 Task: Assign in the project ZoneTech the issue 'Integrate a new referral program feature into an existing e-commerce website to encourage customer acquisition and retention' to the sprint 'Starburst'.
Action: Mouse moved to (84, 155)
Screenshot: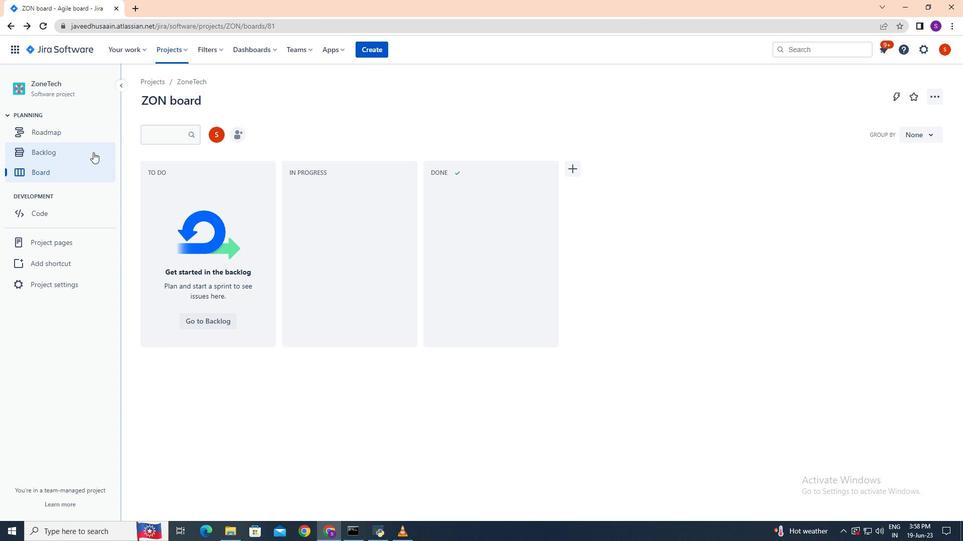 
Action: Mouse pressed left at (84, 155)
Screenshot: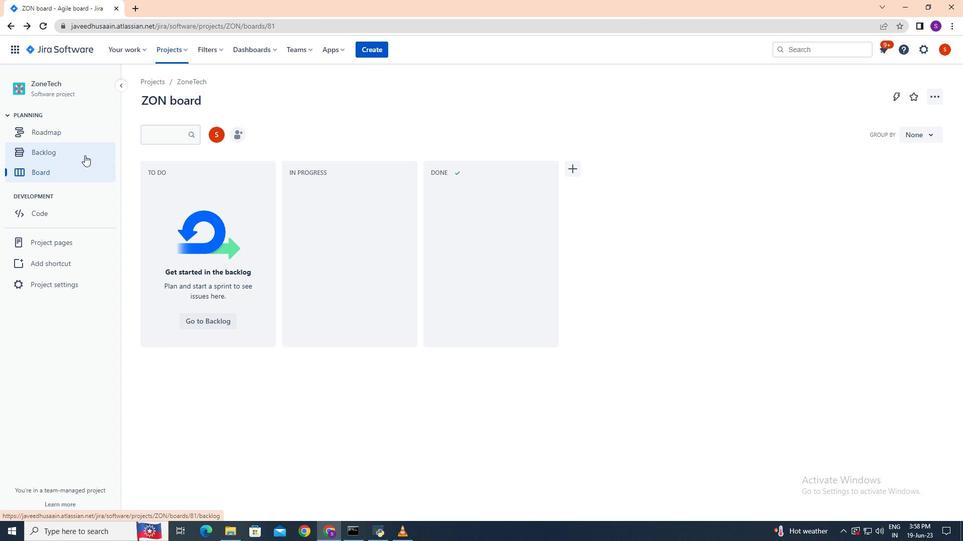 
Action: Mouse moved to (920, 264)
Screenshot: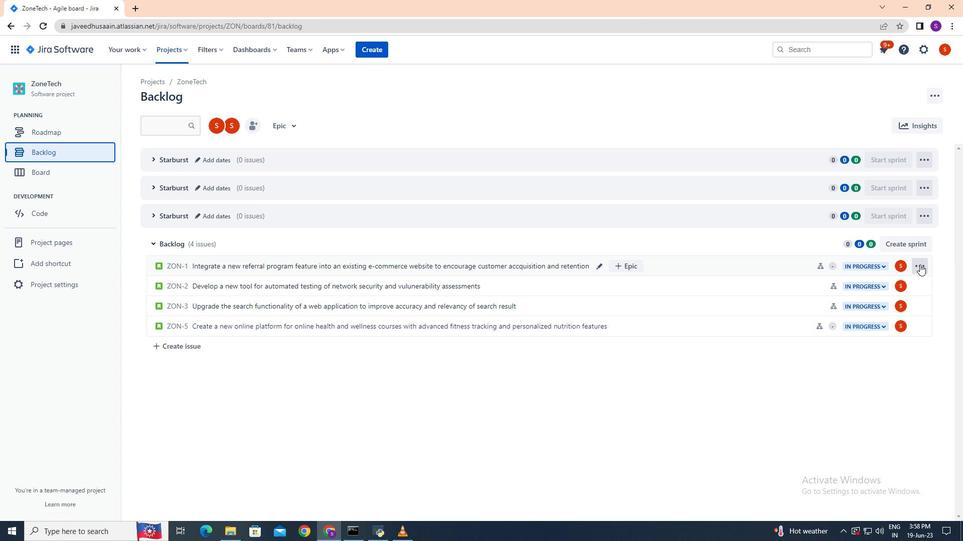 
Action: Mouse pressed left at (920, 264)
Screenshot: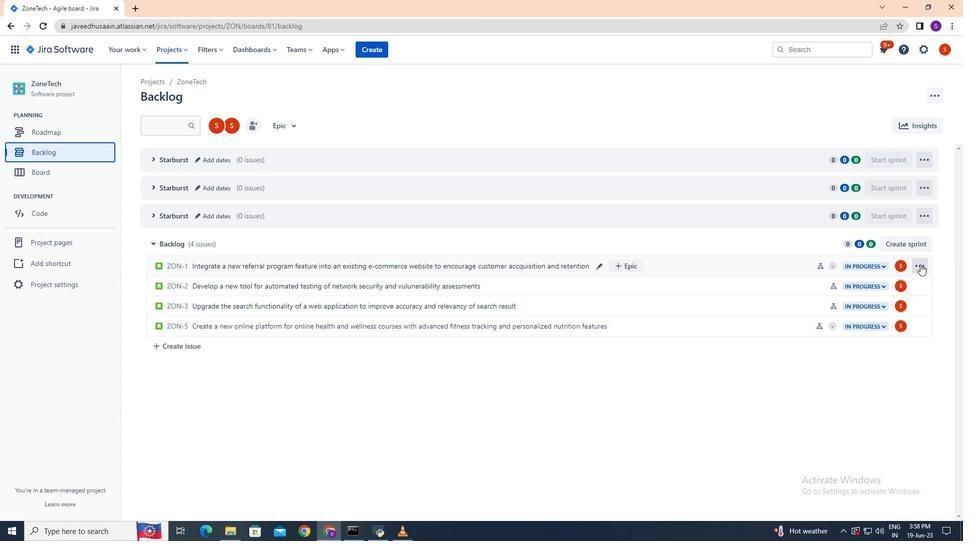 
Action: Mouse moved to (899, 381)
Screenshot: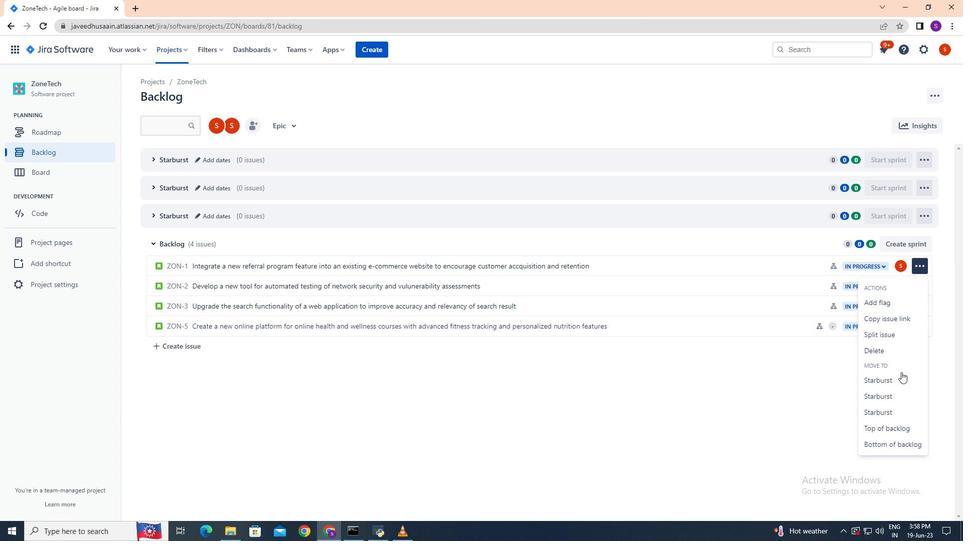 
Action: Mouse pressed left at (899, 381)
Screenshot: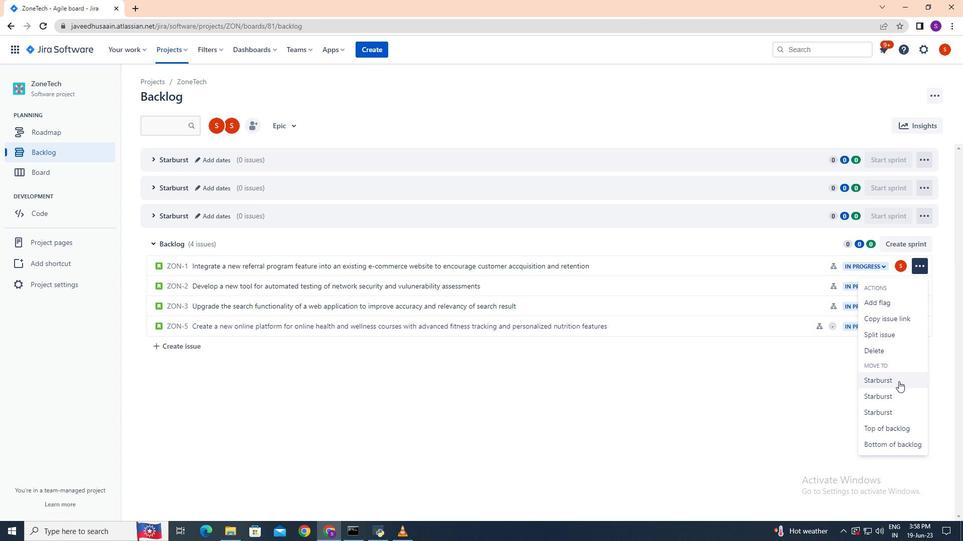 
